 Task: Look for products that are on sale.
Action: Mouse pressed left at (13, 58)
Screenshot: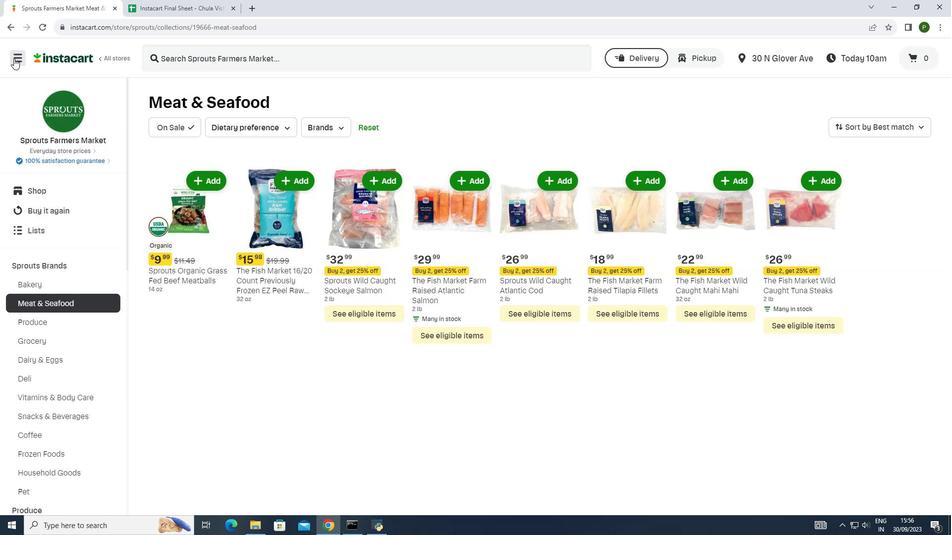 
Action: Mouse moved to (16, 250)
Screenshot: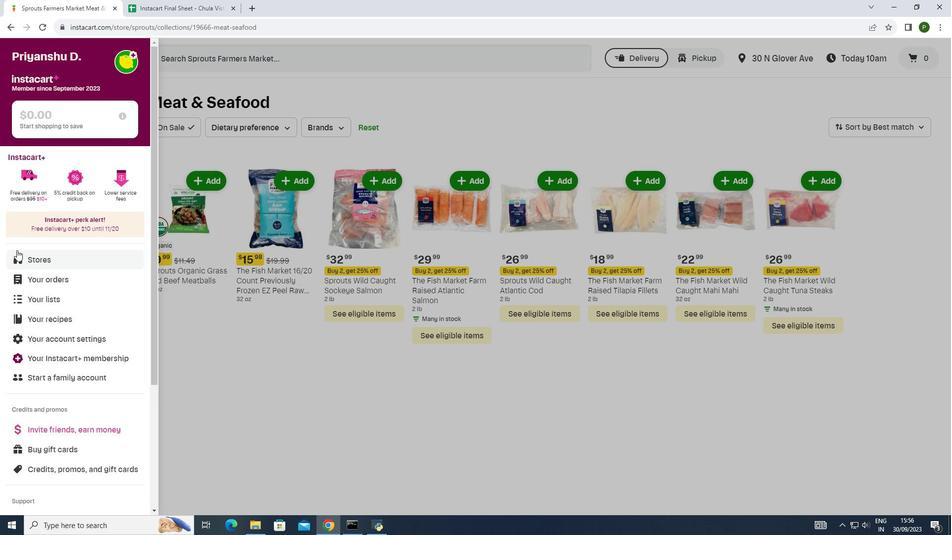 
Action: Mouse pressed left at (16, 250)
Screenshot: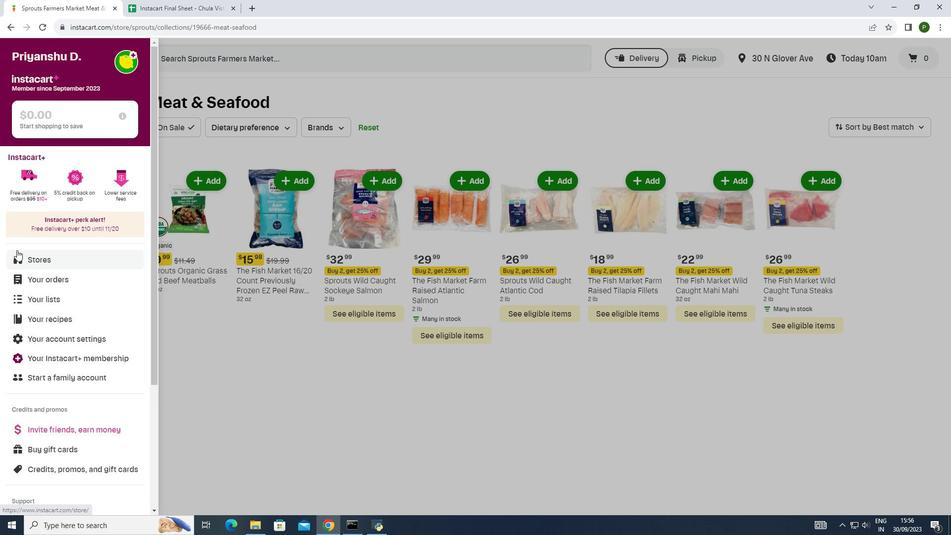 
Action: Mouse moved to (230, 101)
Screenshot: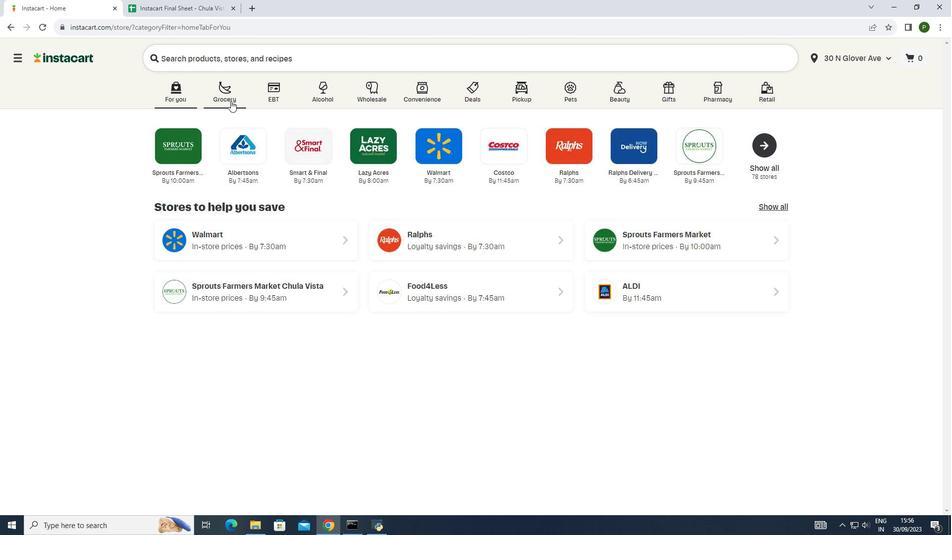 
Action: Mouse pressed left at (230, 101)
Screenshot: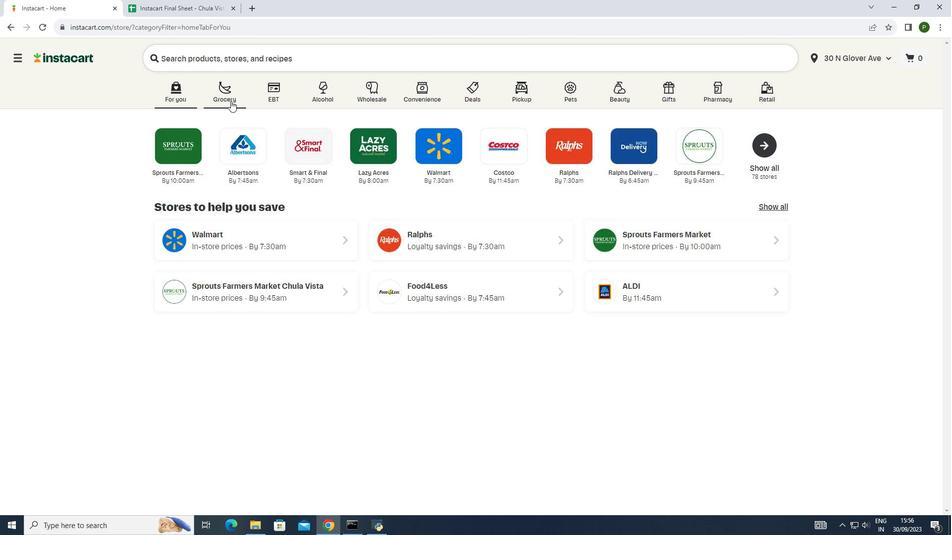 
Action: Mouse moved to (514, 152)
Screenshot: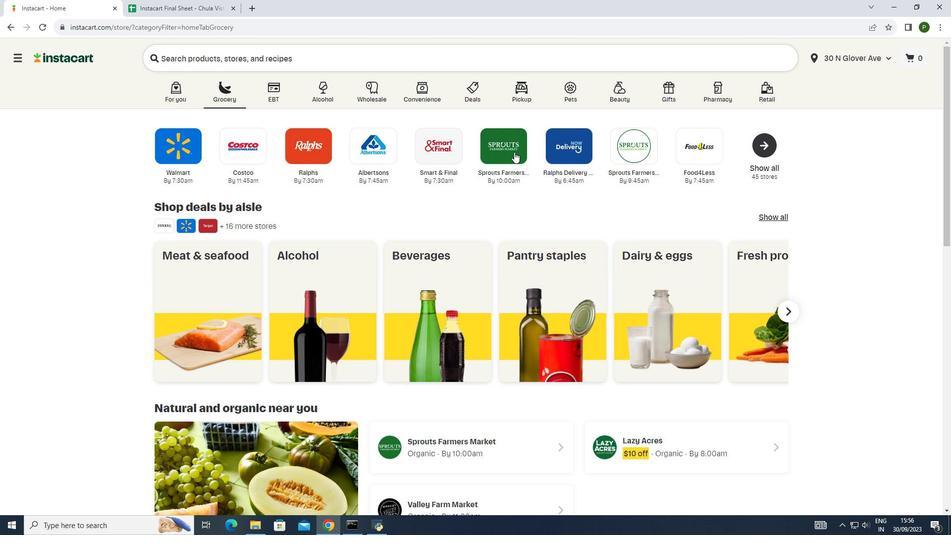 
Action: Mouse pressed left at (514, 152)
Screenshot: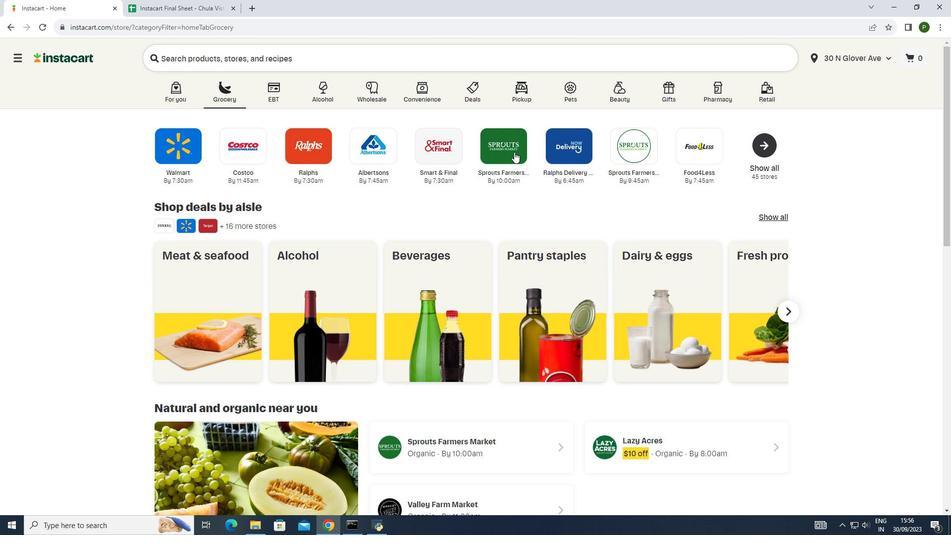 
Action: Mouse moved to (46, 266)
Screenshot: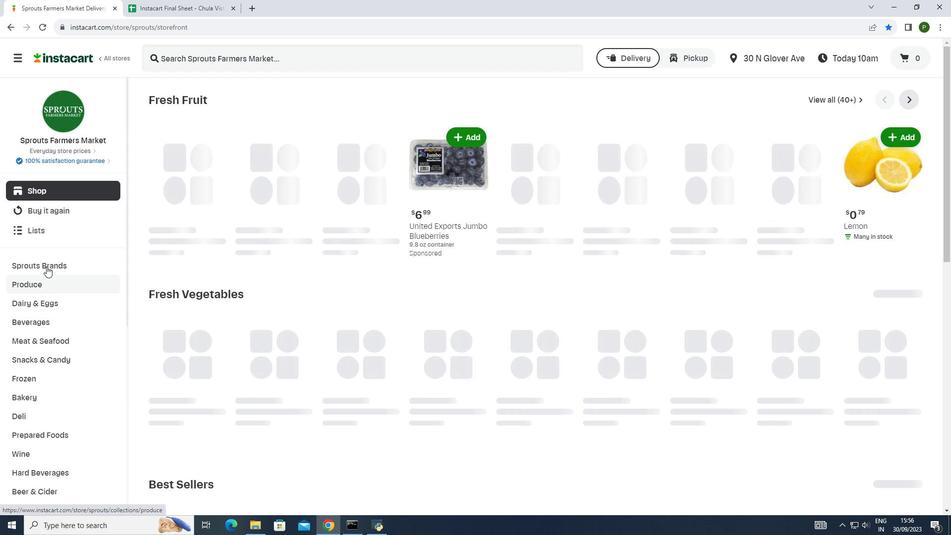 
Action: Mouse pressed left at (46, 266)
Screenshot: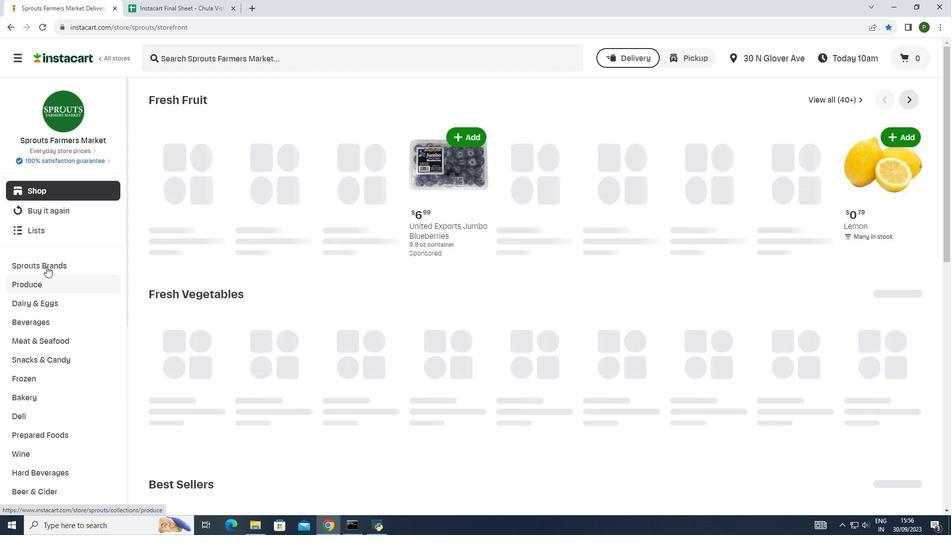 
Action: Mouse moved to (53, 299)
Screenshot: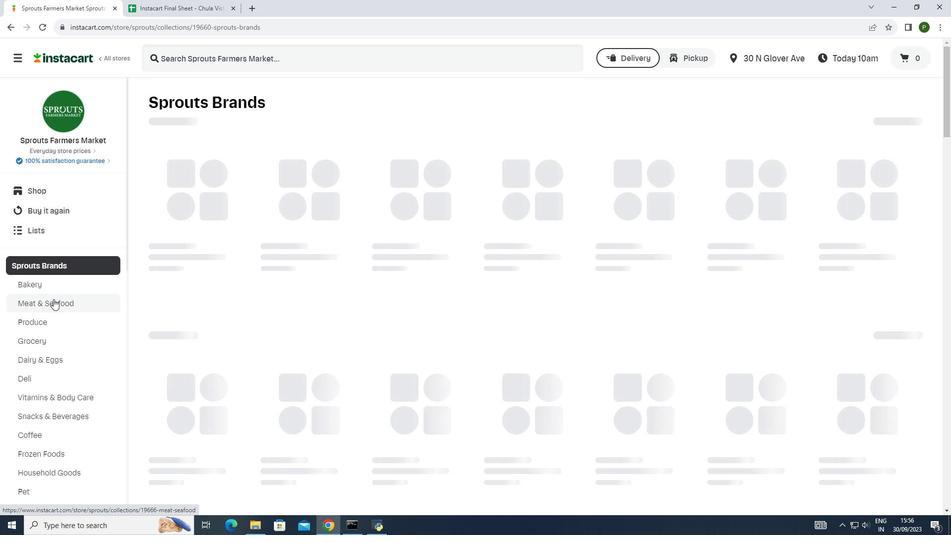 
Action: Mouse pressed left at (53, 299)
Screenshot: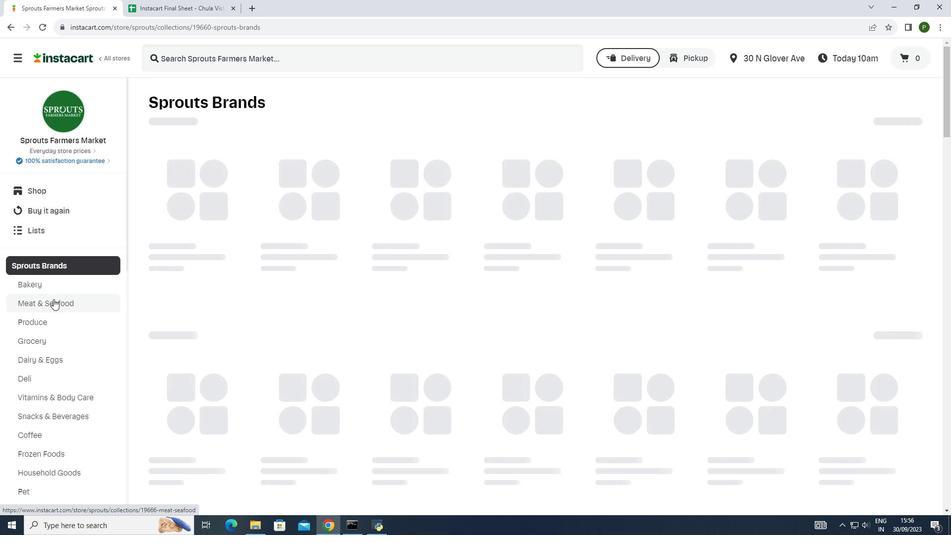 
Action: Mouse moved to (174, 129)
Screenshot: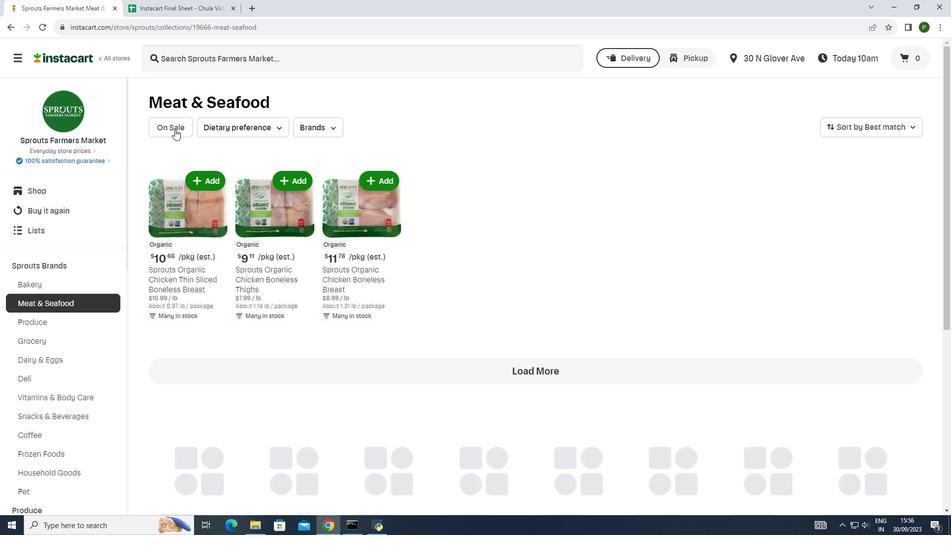 
Action: Mouse pressed left at (174, 129)
Screenshot: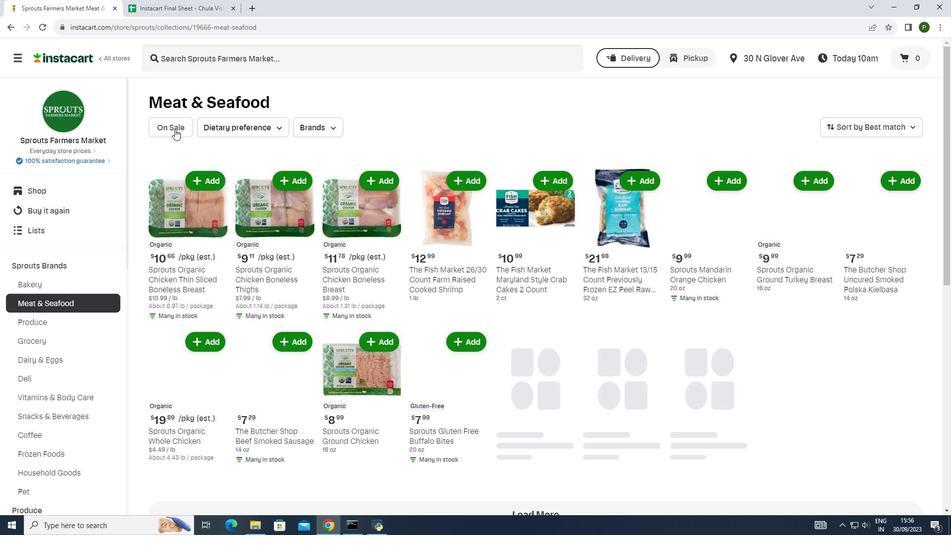 
